 Task: Create Card Customer Success Meeting in Board Product Documentation to Workspace Channel Marketing. Create Card Service Level Agreements Review in Board Landing Page Optimization to Workspace Channel Marketing. Create Card Customer Retention Strategy in Board Email Marketing List Growth Strategy to Workspace Channel Marketing
Action: Mouse moved to (43, 326)
Screenshot: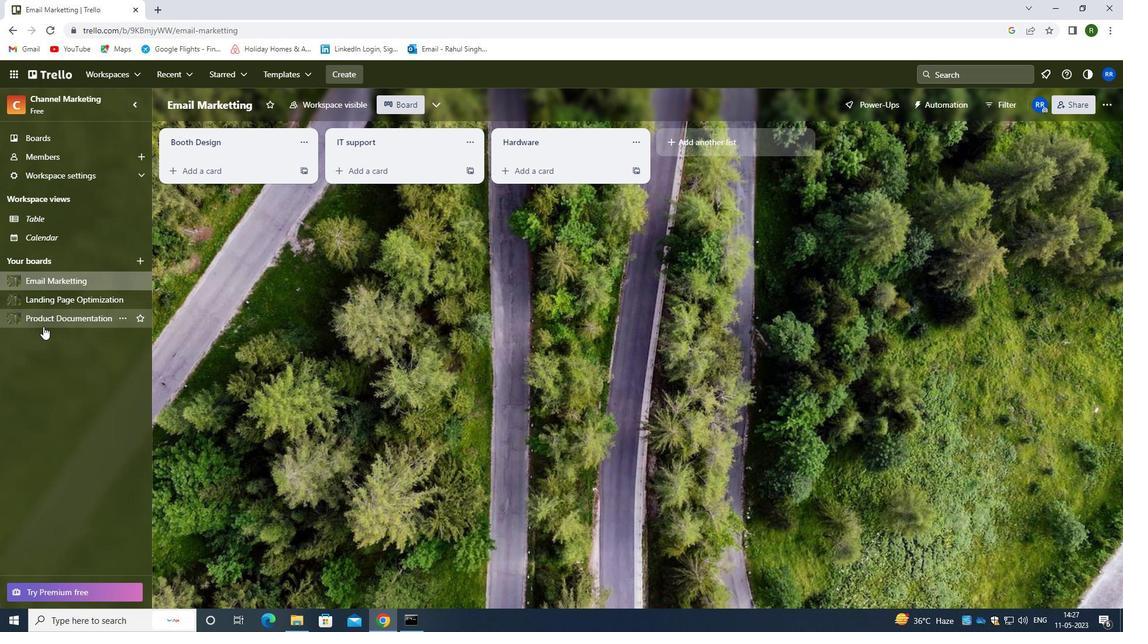 
Action: Mouse pressed left at (43, 326)
Screenshot: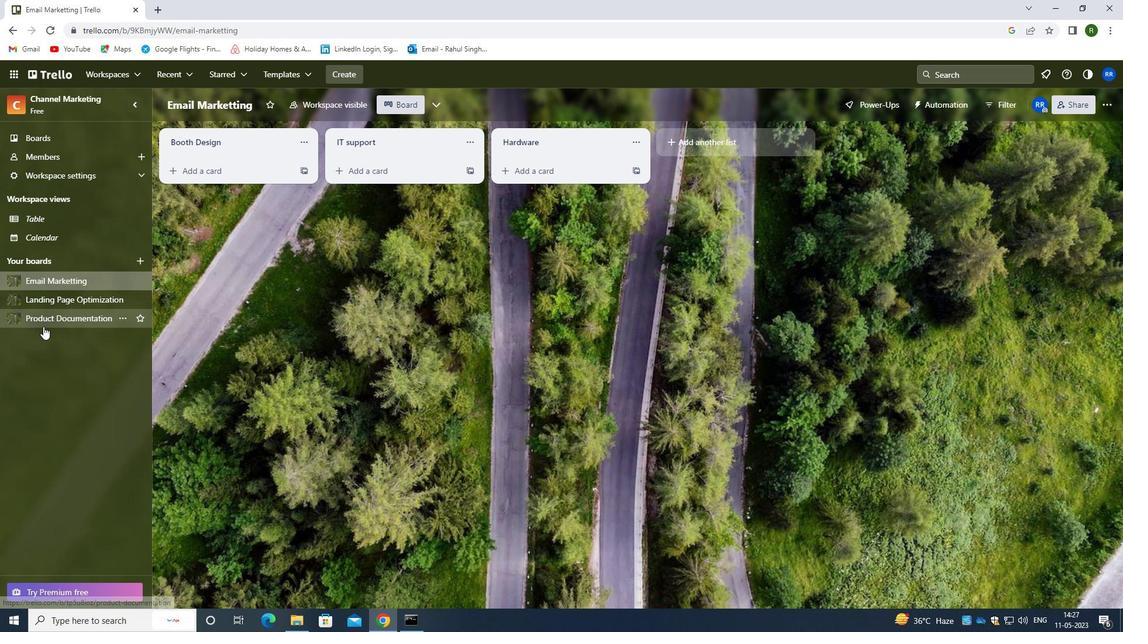 
Action: Mouse moved to (196, 174)
Screenshot: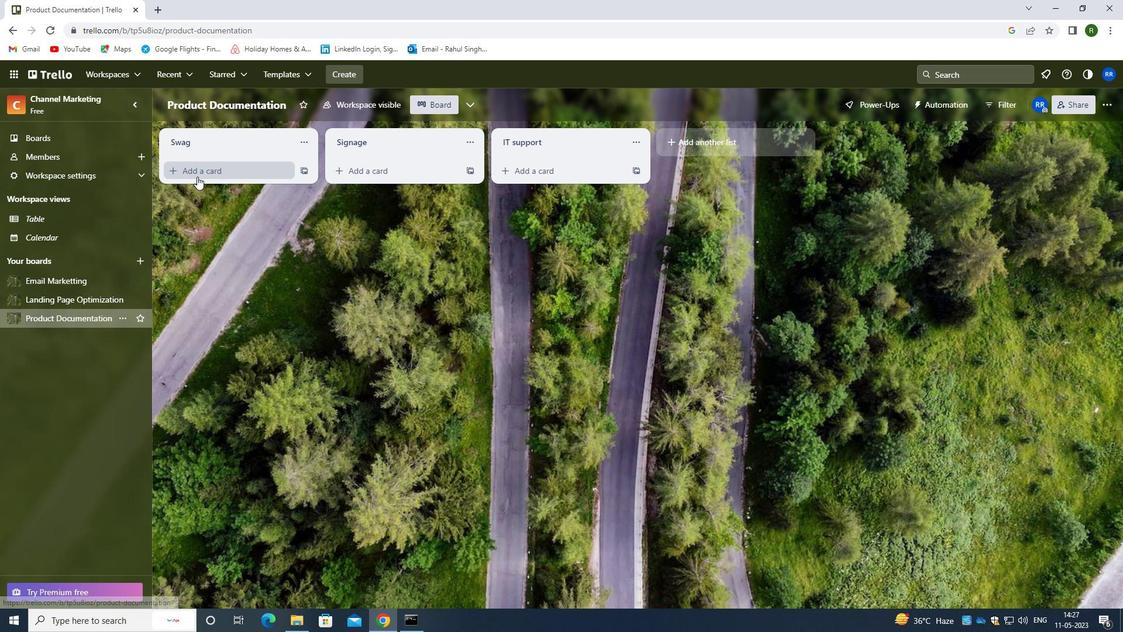 
Action: Mouse pressed left at (196, 174)
Screenshot: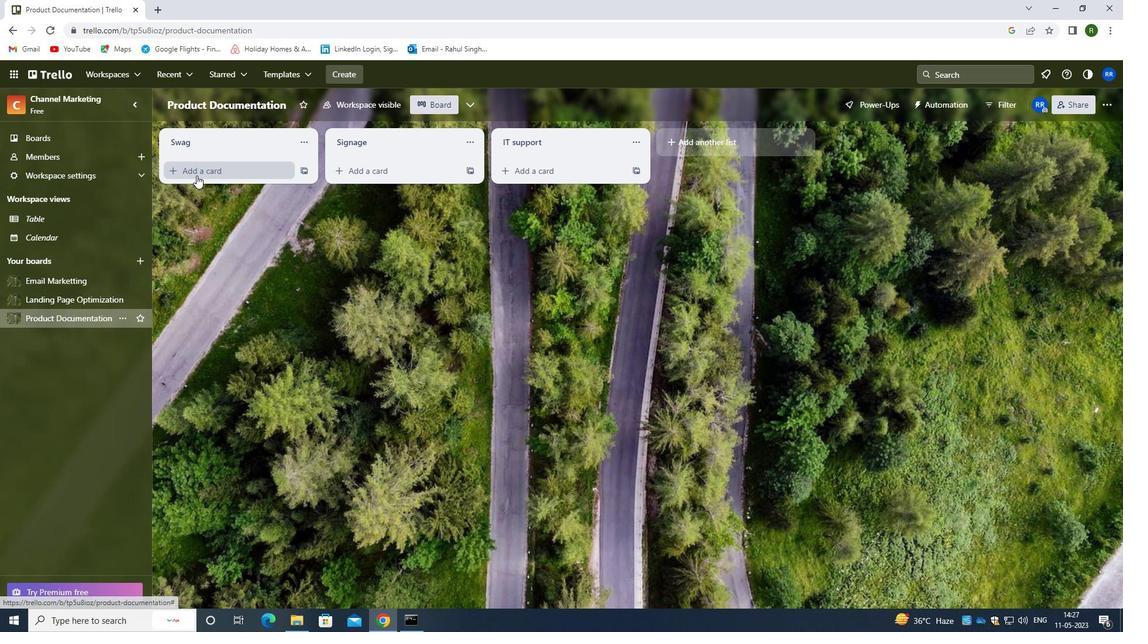
Action: Mouse moved to (210, 179)
Screenshot: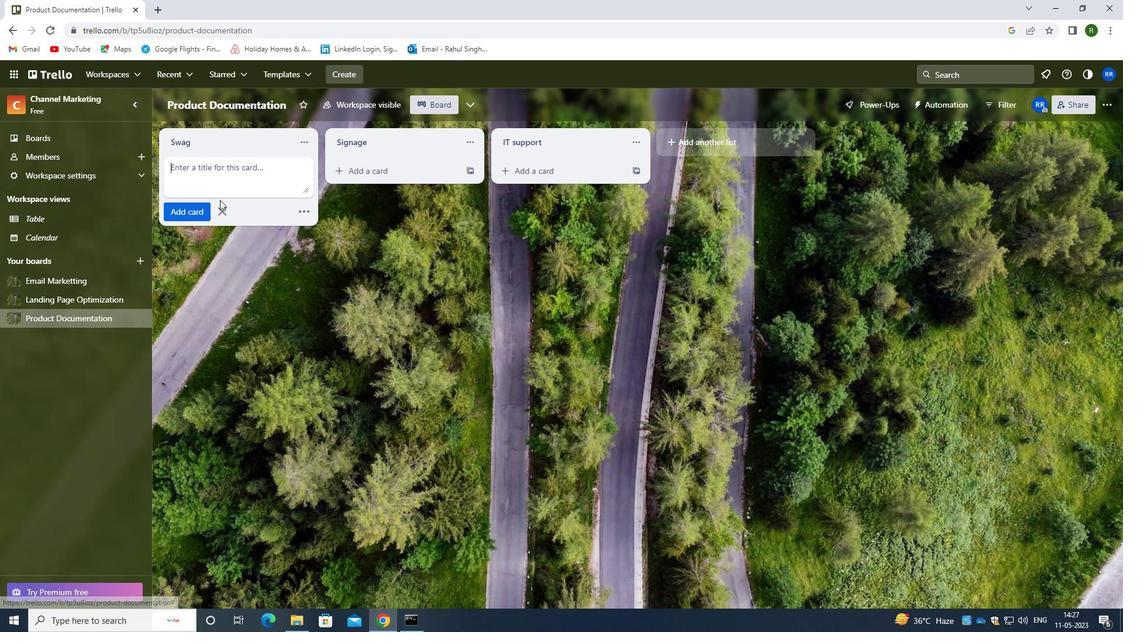 
Action: Key pressed <Key.shift><Key.shift><Key.shift><Key.shift><Key.shift><Key.shift><Key.shift><Key.shift><Key.shift><Key.shift><Key.shift><Key.shift><Key.shift><Key.shift><Key.shift><Key.shift><Key.shift><Key.shift><Key.shift><Key.shift><Key.shift><Key.shift><Key.shift><Key.shift><Key.shift><Key.shift><Key.shift><Key.shift><Key.shift><Key.shift><Key.shift><Key.shift><Key.shift><Key.shift><Key.shift><Key.shift><Key.shift><Key.shift>CUSTOMER<Key.space><Key.shift>SUCCESS<Key.space><Key.shift><Key.shift><Key.shift><Key.shift><Key.shift><Key.shift><Key.shift><Key.shift>MEETING
Screenshot: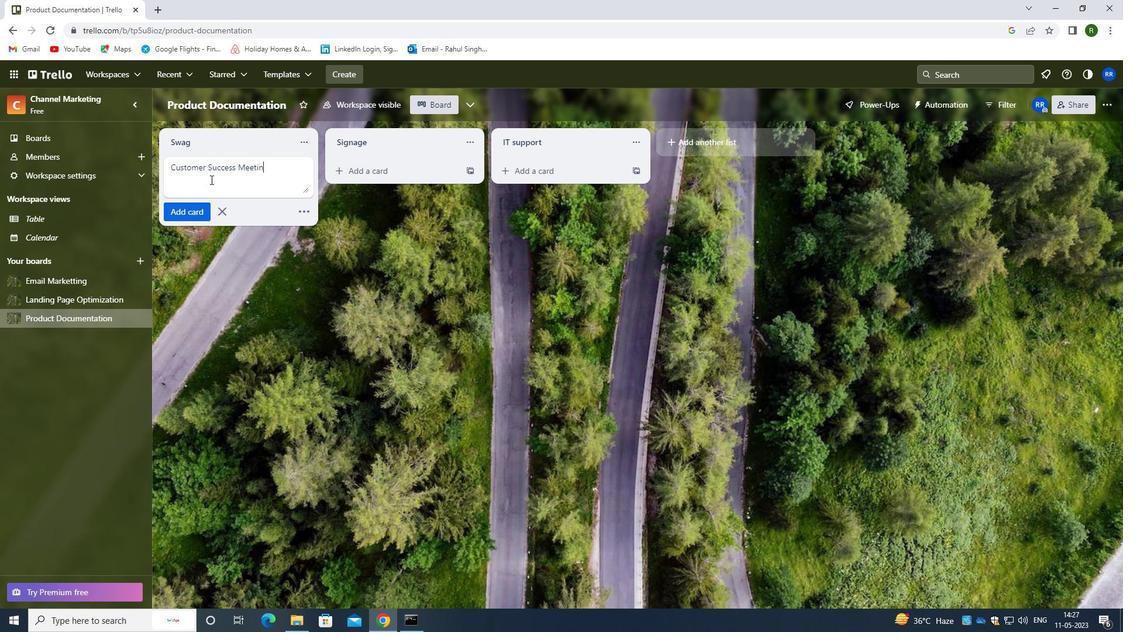 
Action: Mouse moved to (204, 212)
Screenshot: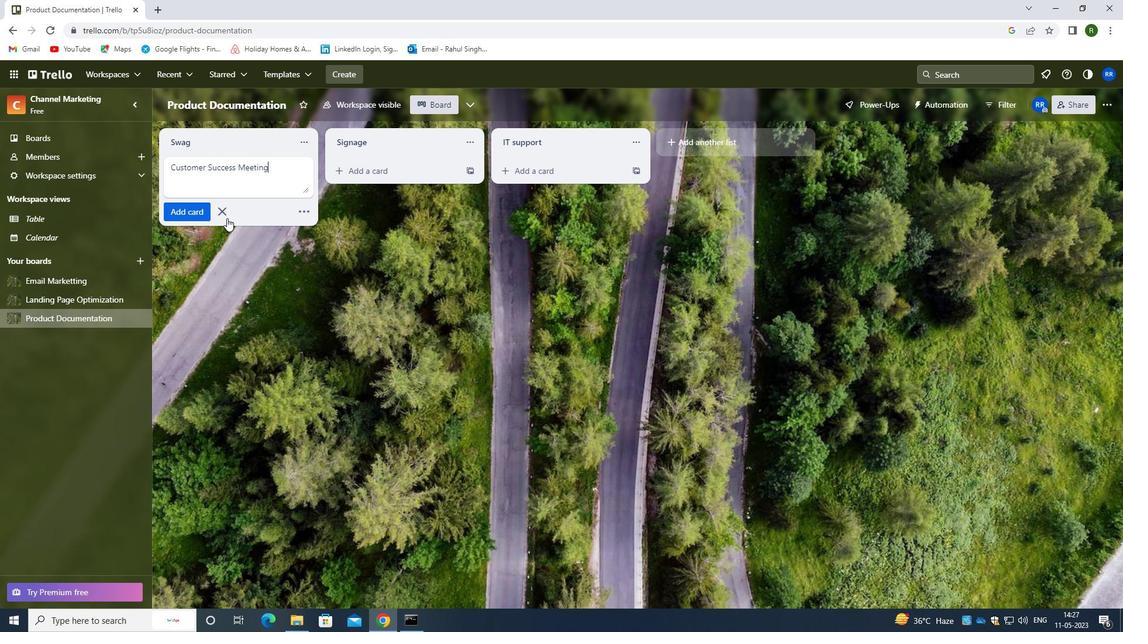 
Action: Mouse pressed left at (204, 212)
Screenshot: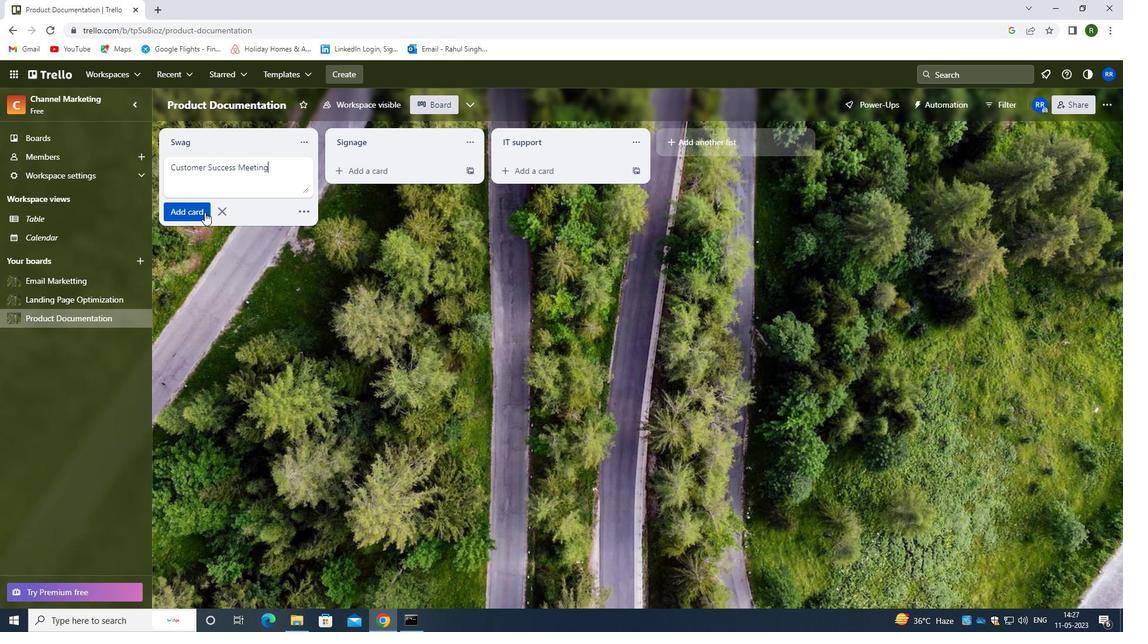 
Action: Mouse moved to (82, 305)
Screenshot: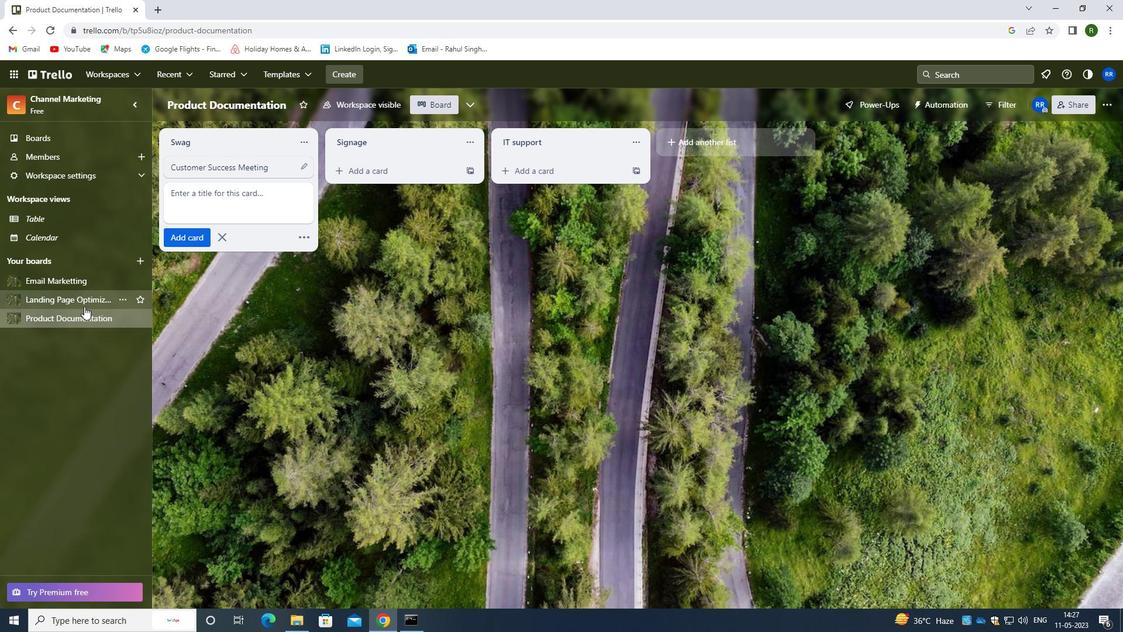 
Action: Mouse pressed left at (82, 305)
Screenshot: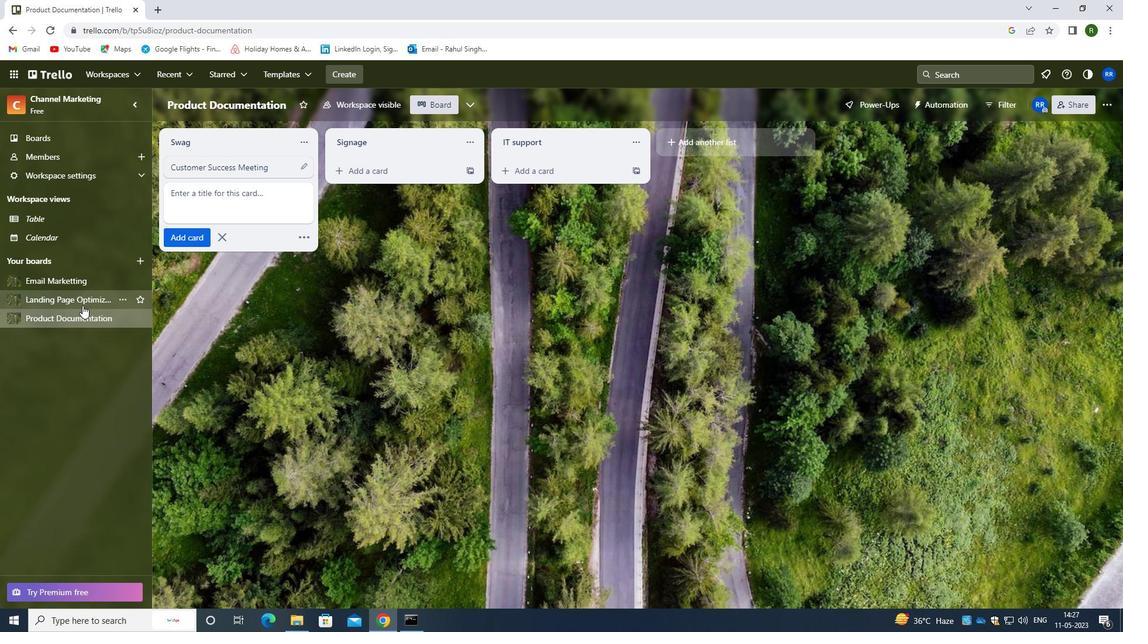 
Action: Mouse moved to (193, 170)
Screenshot: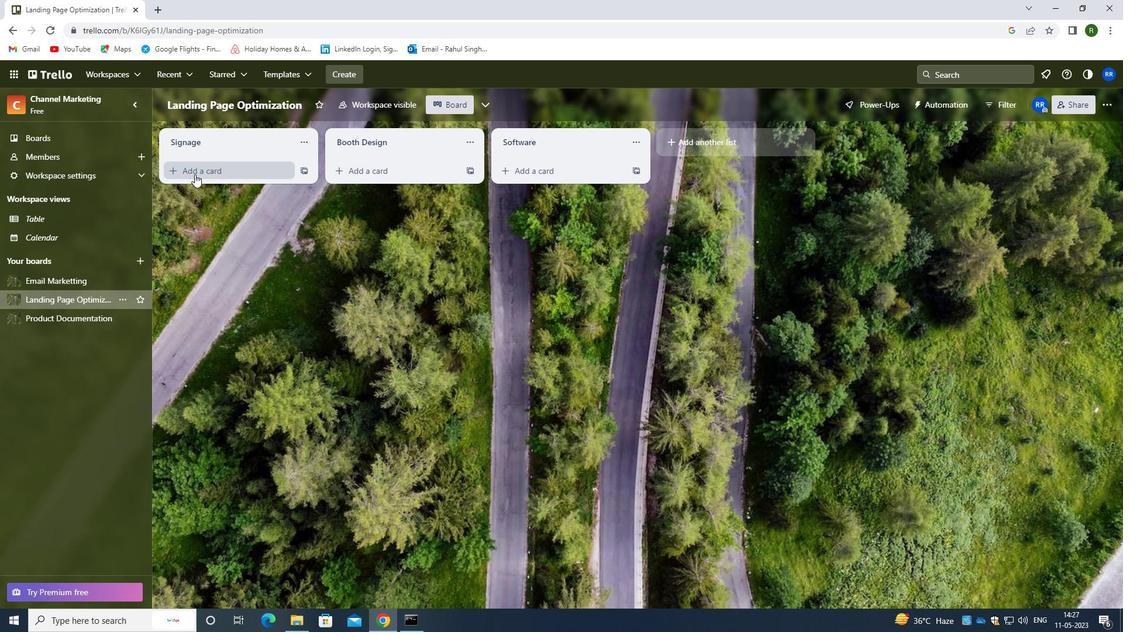
Action: Mouse pressed left at (193, 170)
Screenshot: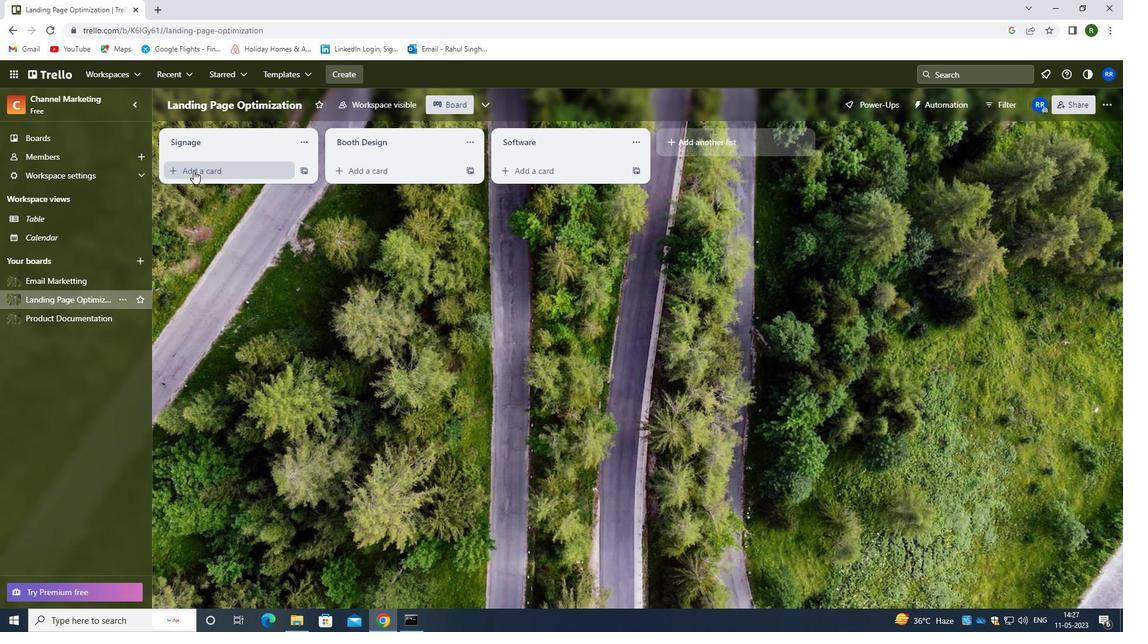 
Action: Mouse moved to (194, 181)
Screenshot: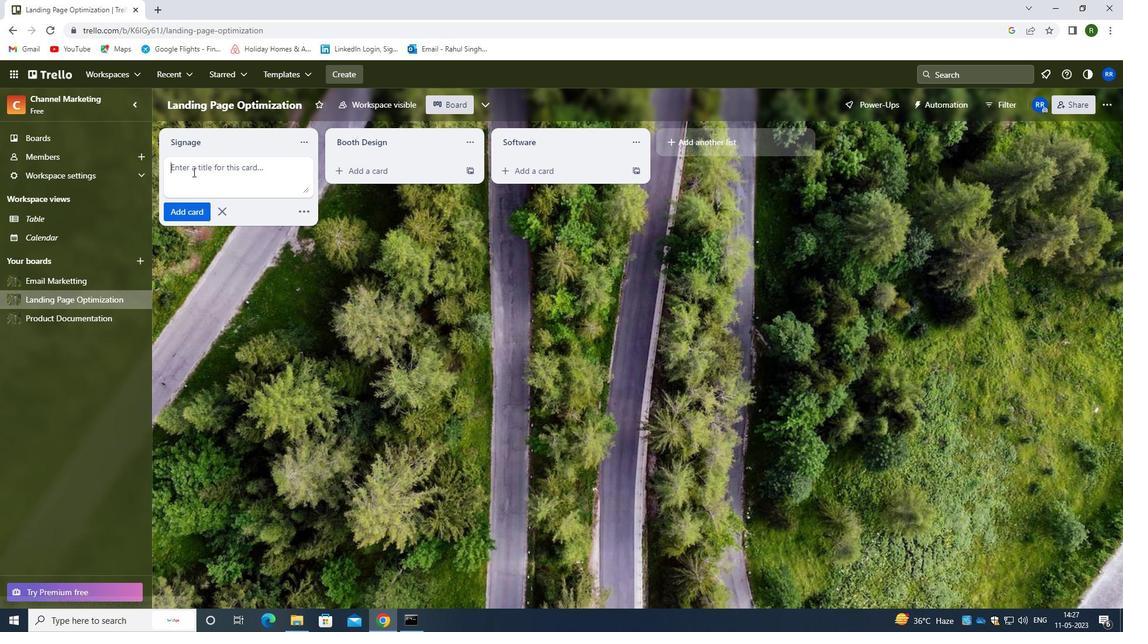 
Action: Mouse pressed left at (194, 181)
Screenshot: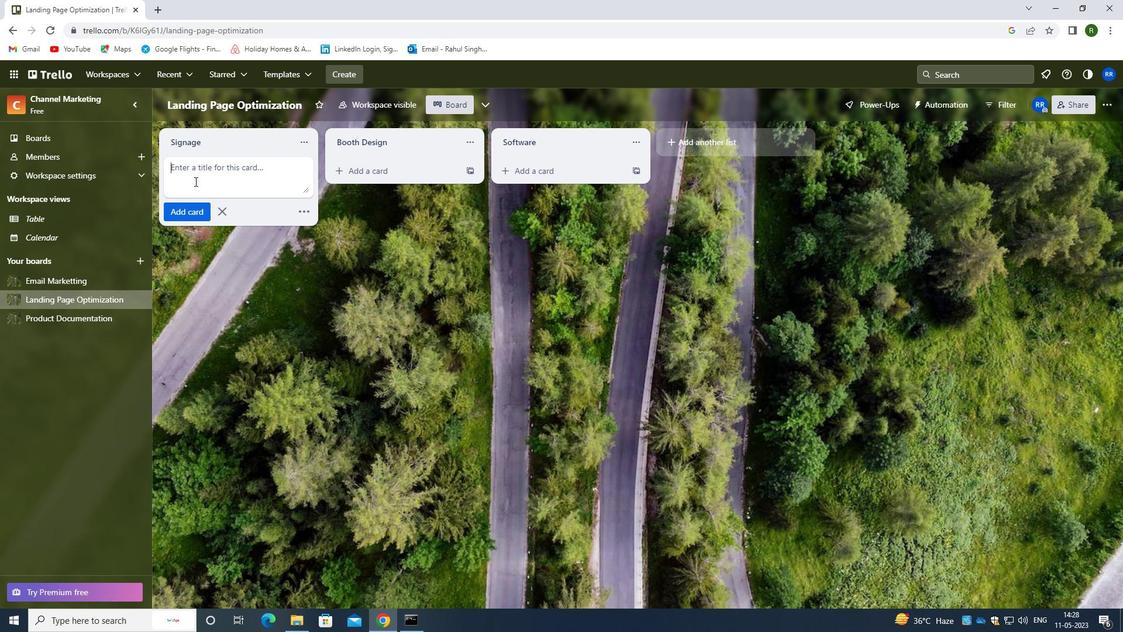 
Action: Mouse moved to (199, 187)
Screenshot: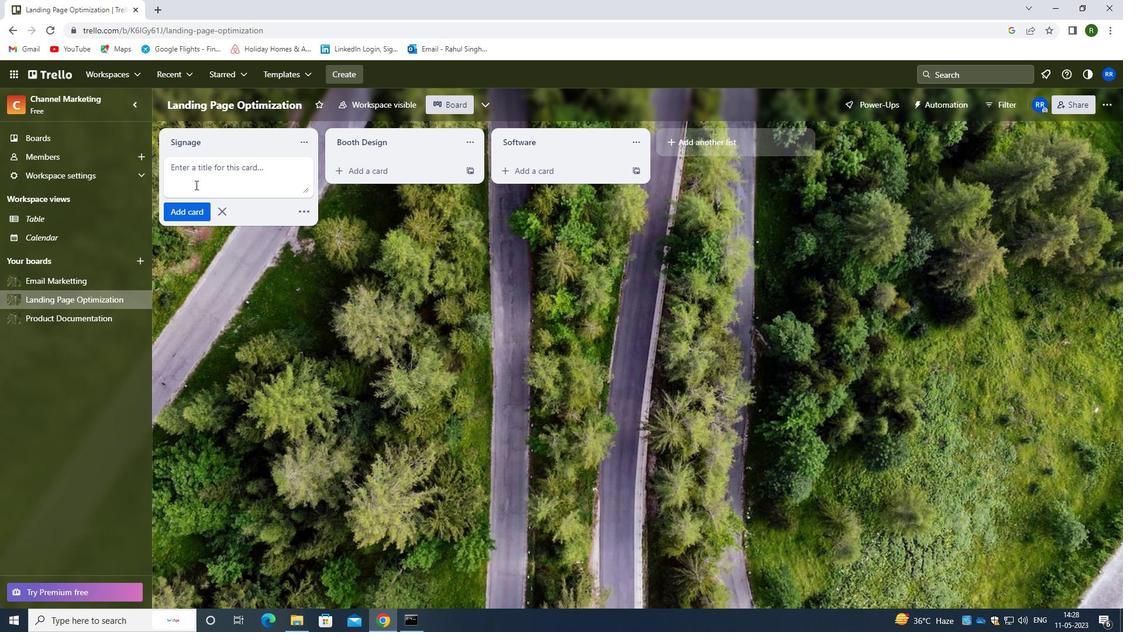
Action: Key pressed <Key.shift><Key.shift><Key.shift><Key.shift><Key.shift><Key.shift><Key.shift><Key.shift><Key.shift><Key.shift><Key.shift><Key.shift><Key.shift><Key.shift><Key.shift><Key.shift><Key.shift><Key.shift><Key.shift><Key.shift><Key.shift><Key.shift><Key.shift><Key.shift><Key.shift><Key.shift><Key.shift><Key.shift><Key.shift><Key.shift><Key.shift><Key.shift><Key.shift><Key.shift><Key.shift><Key.shift><Key.shift><Key.shift><Key.shift><Key.shift><Key.shift><Key.shift><Key.shift><Key.shift><Key.shift><Key.shift><Key.shift><Key.shift><Key.shift><Key.shift><Key.shift><Key.shift><Key.shift><Key.shift><Key.shift>SERVICE<Key.space><Key.shift><Key.shift><Key.shift><Key.shift><Key.shift><Key.shift><Key.shift><Key.shift><Key.shift><Key.shift><Key.shift><Key.shift><Key.shift><Key.shift><Key.shift><Key.shift><Key.shift><Key.shift><Key.shift><Key.shift><Key.shift><Key.shift><Key.shift><Key.shift><Key.shift><Key.shift><Key.shift><Key.shift><Key.shift><Key.shift><Key.shift><Key.shift><Key.shift><Key.shift><Key.shift><Key.shift><Key.shift><Key.shift><Key.shift>LEVEL<Key.space><Key.shift><Key.shift><Key.shift><Key.shift><Key.shift><Key.shift><Key.shift><Key.shift><Key.shift><Key.shift><Key.shift><Key.shift>AGREEMENTS
Screenshot: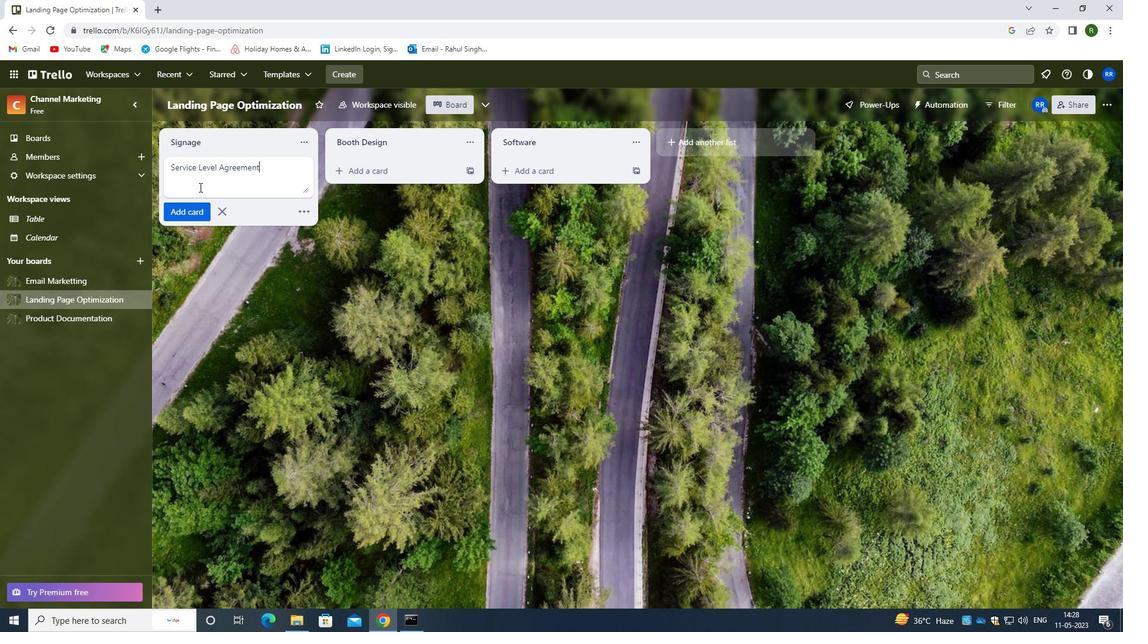 
Action: Mouse moved to (194, 211)
Screenshot: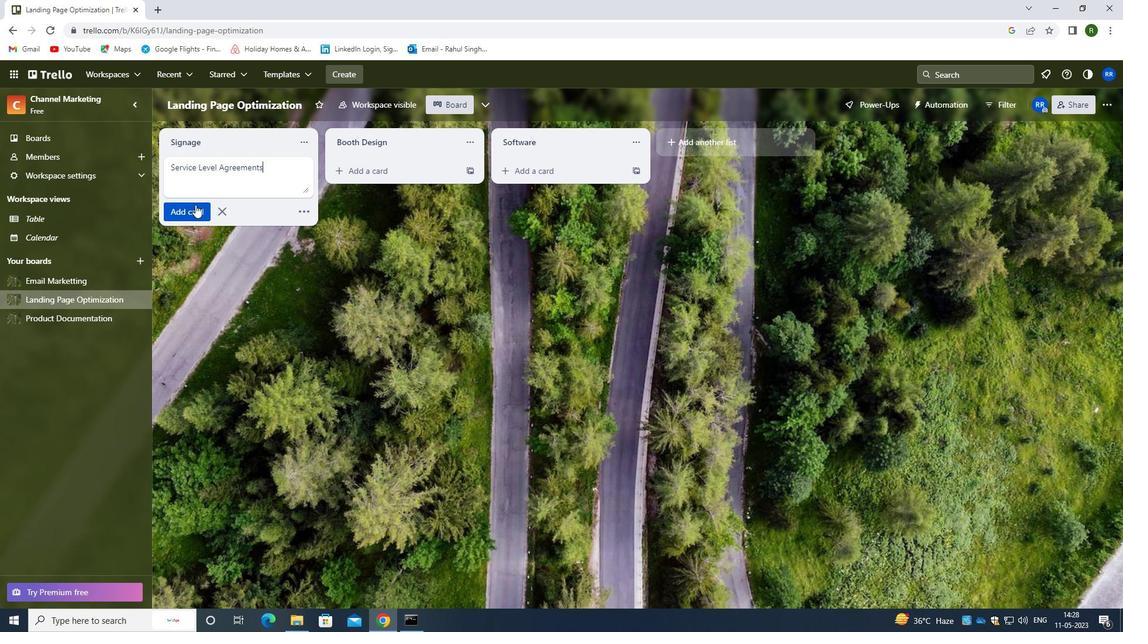 
Action: Mouse pressed left at (194, 211)
Screenshot: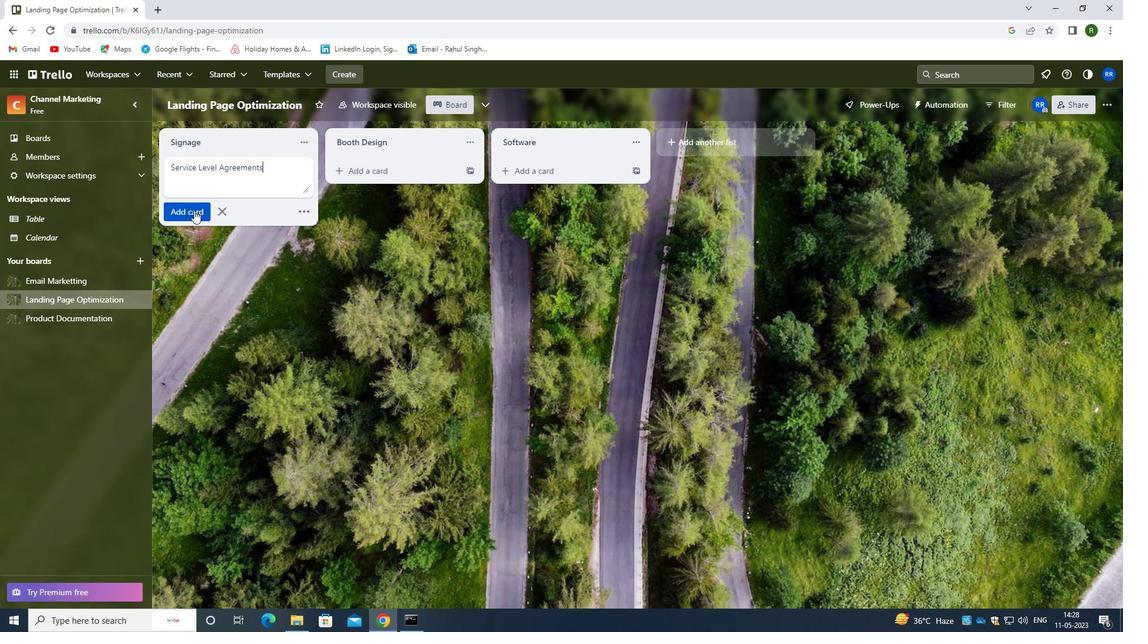 
Action: Mouse moved to (79, 275)
Screenshot: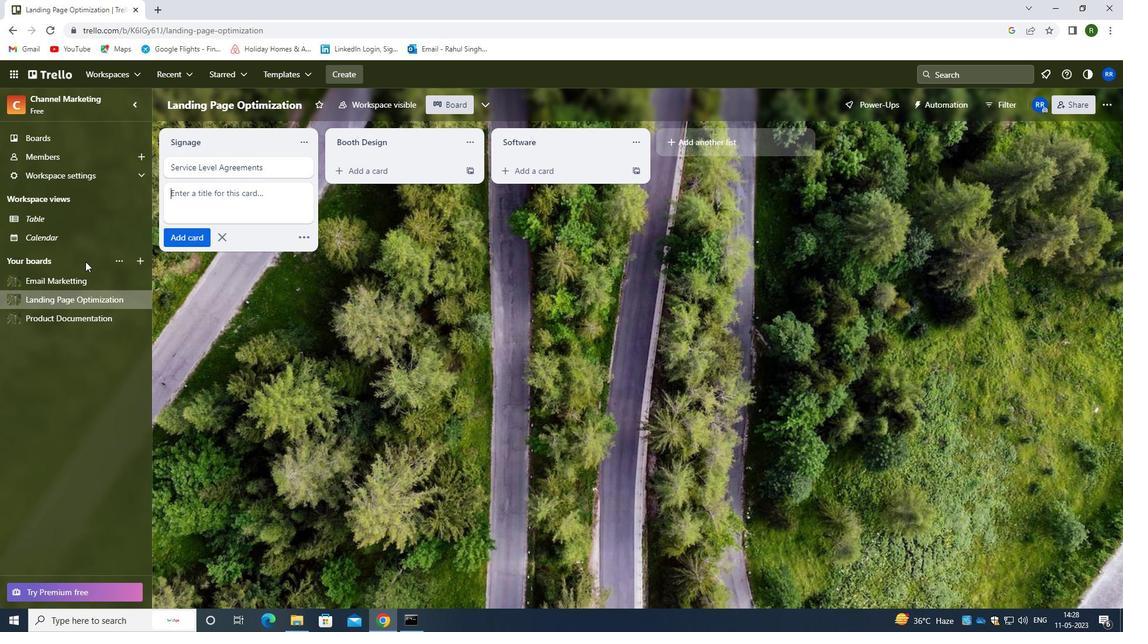 
Action: Mouse pressed left at (79, 275)
Screenshot: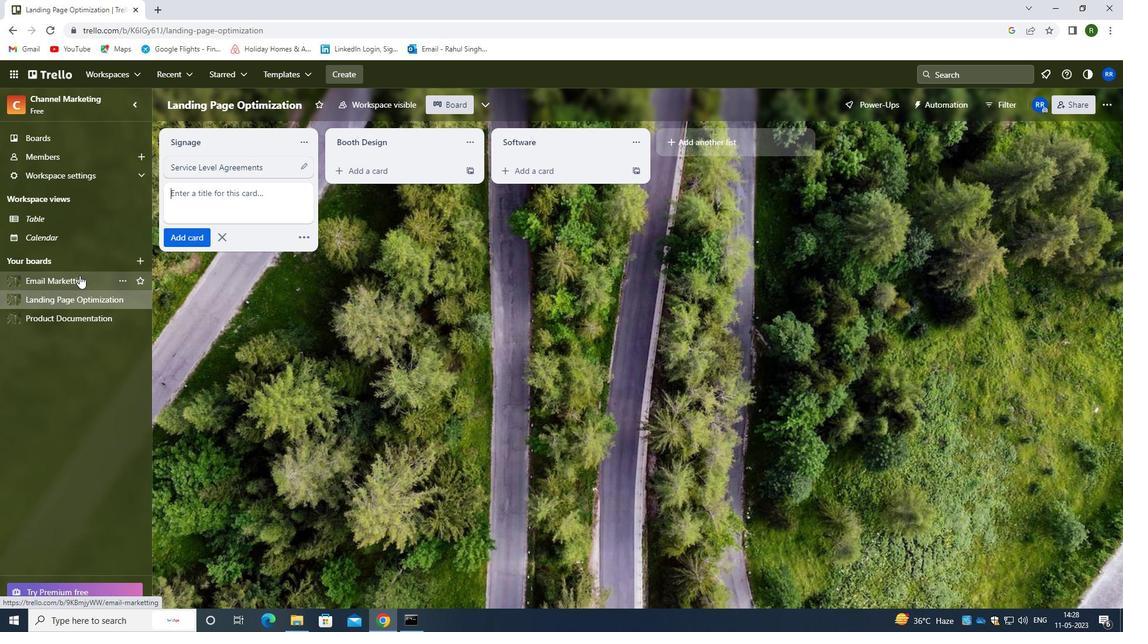 
Action: Mouse moved to (203, 172)
Screenshot: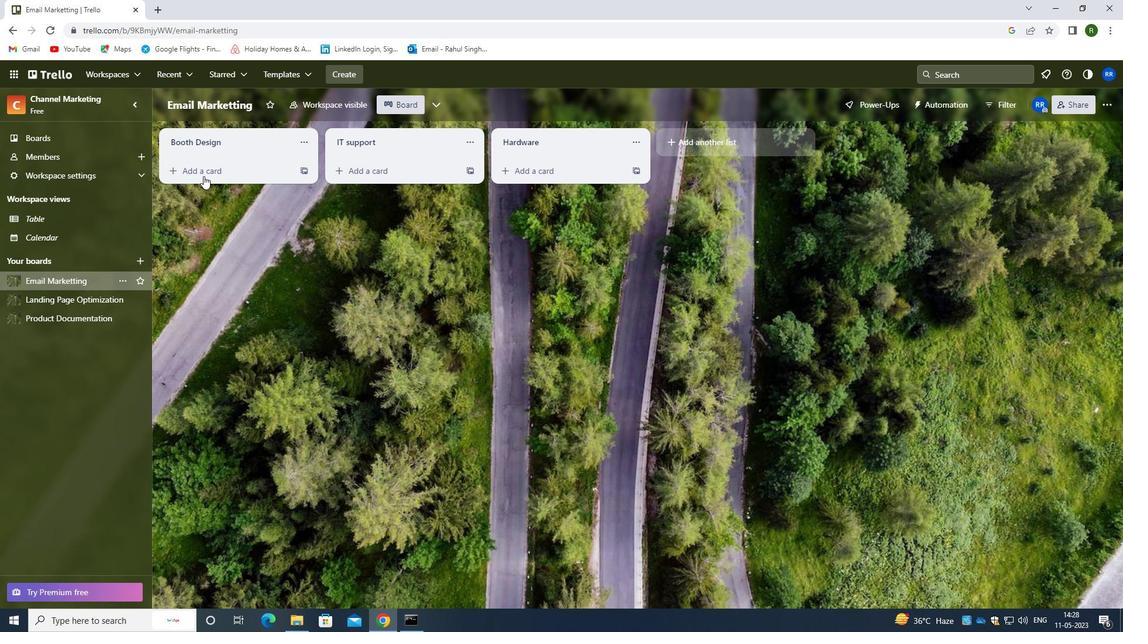 
Action: Mouse pressed left at (203, 172)
Screenshot: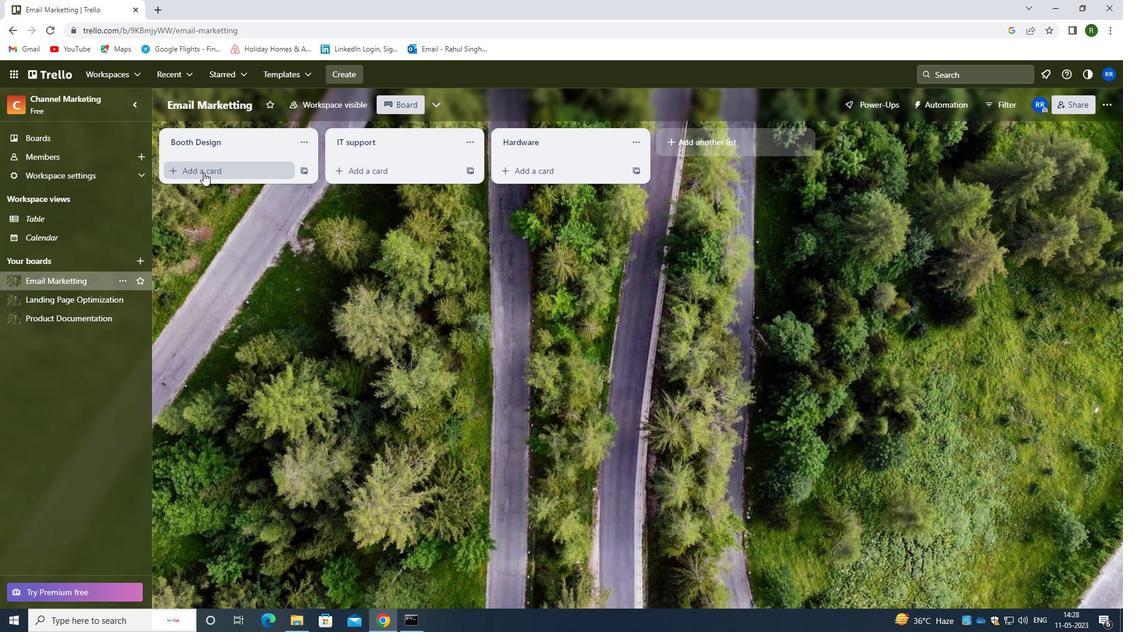 
Action: Mouse moved to (204, 180)
Screenshot: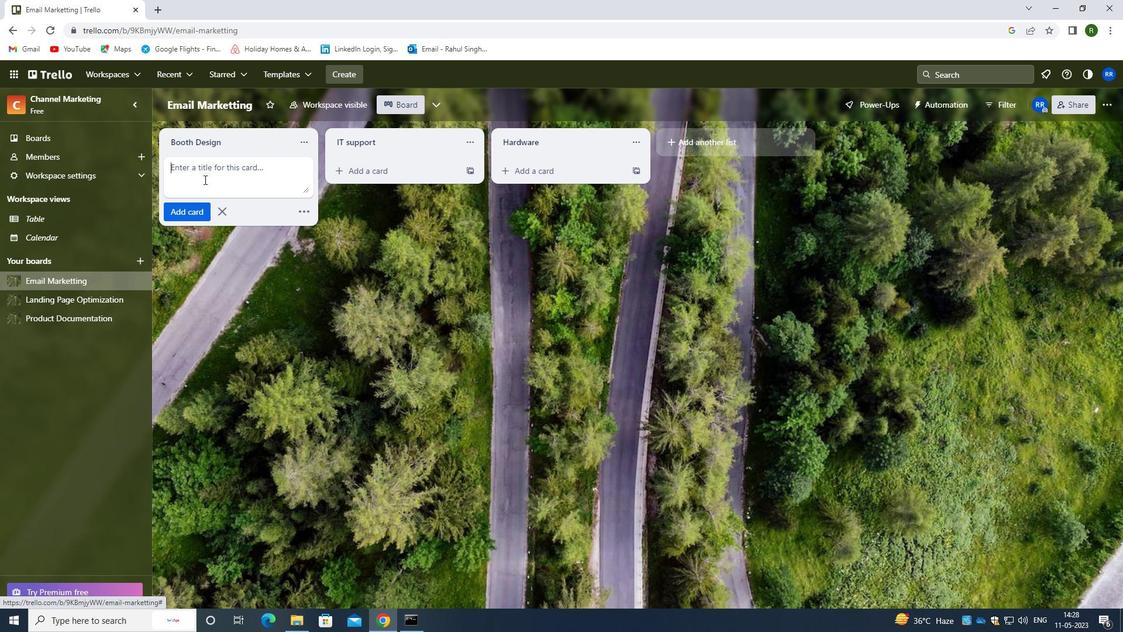 
Action: Key pressed <Key.shift><Key.shift>CUSTOMER<Key.space><Key.shift>RETENTION<Key.space><Key.shift><Key.shift><Key.shift><Key.shift><Key.shift><Key.shift><Key.shift><Key.shift><Key.shift><Key.shift><Key.shift>STRATEGY
Screenshot: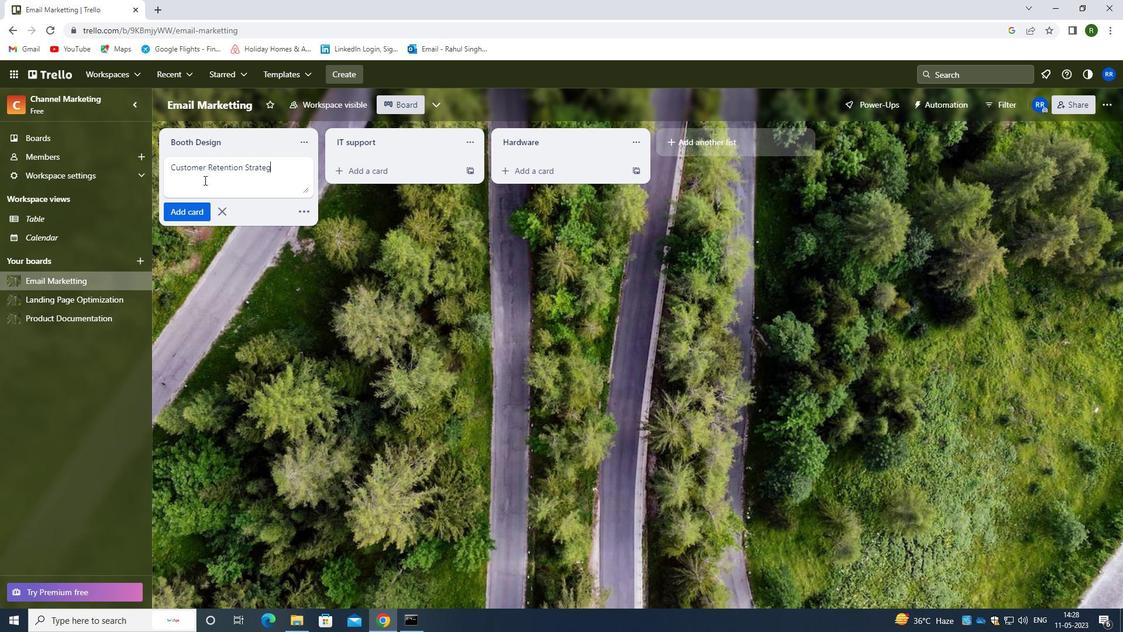 
Action: Mouse moved to (199, 215)
Screenshot: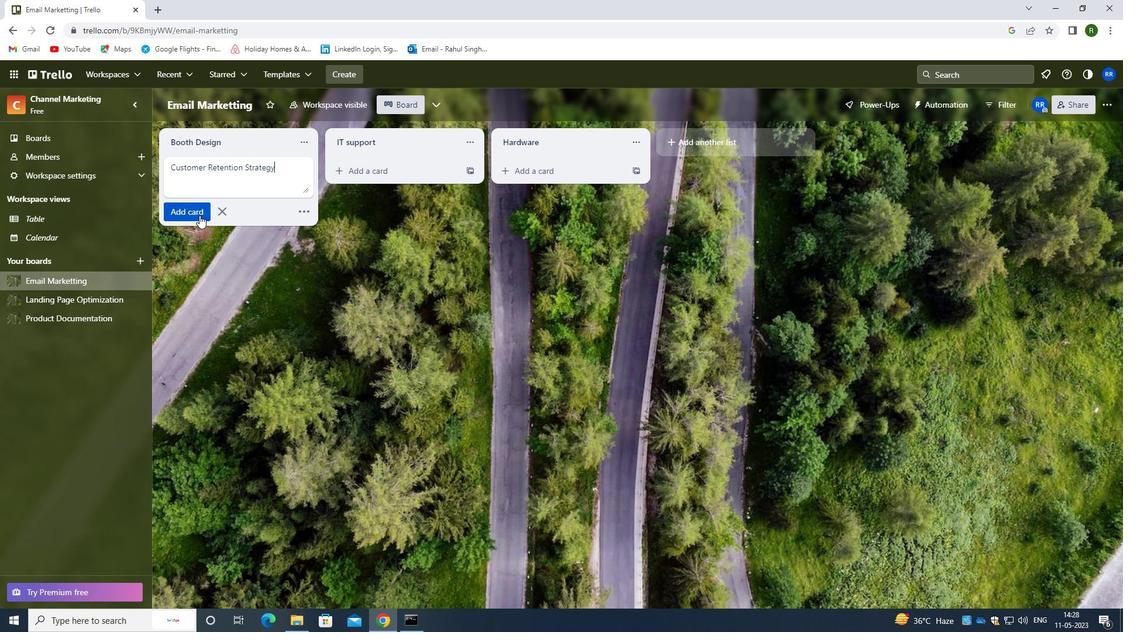 
Action: Mouse pressed left at (199, 215)
Screenshot: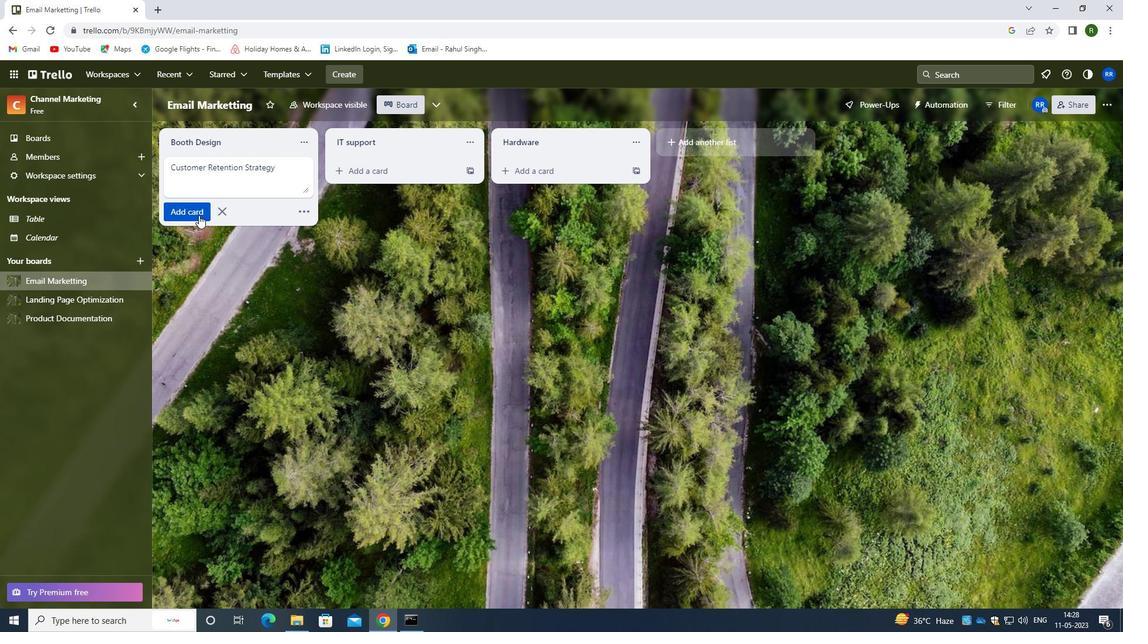 
Action: Mouse moved to (200, 216)
Screenshot: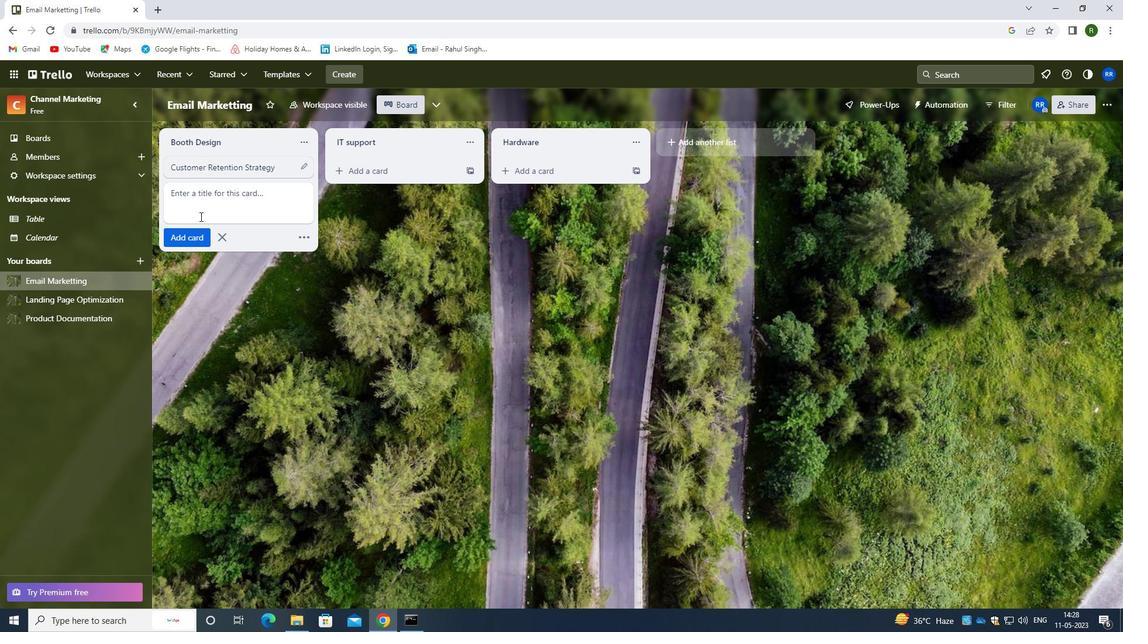 
